 Task: Mute a conversation with the "Mute" button in the toolbar.
Action: Mouse moved to (332, 337)
Screenshot: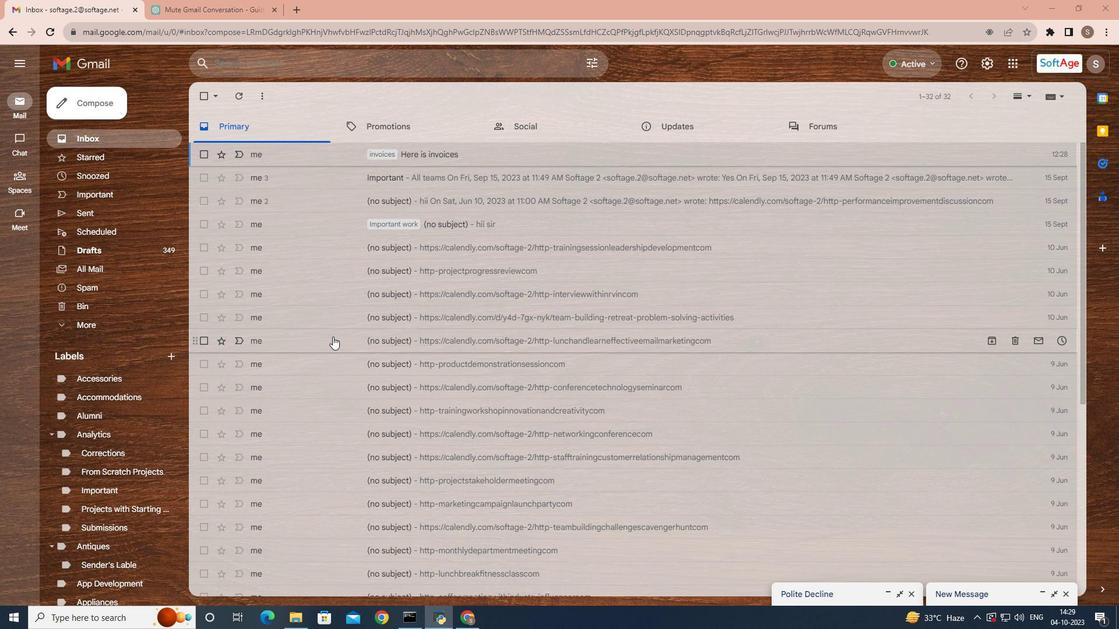 
Action: Mouse pressed left at (332, 337)
Screenshot: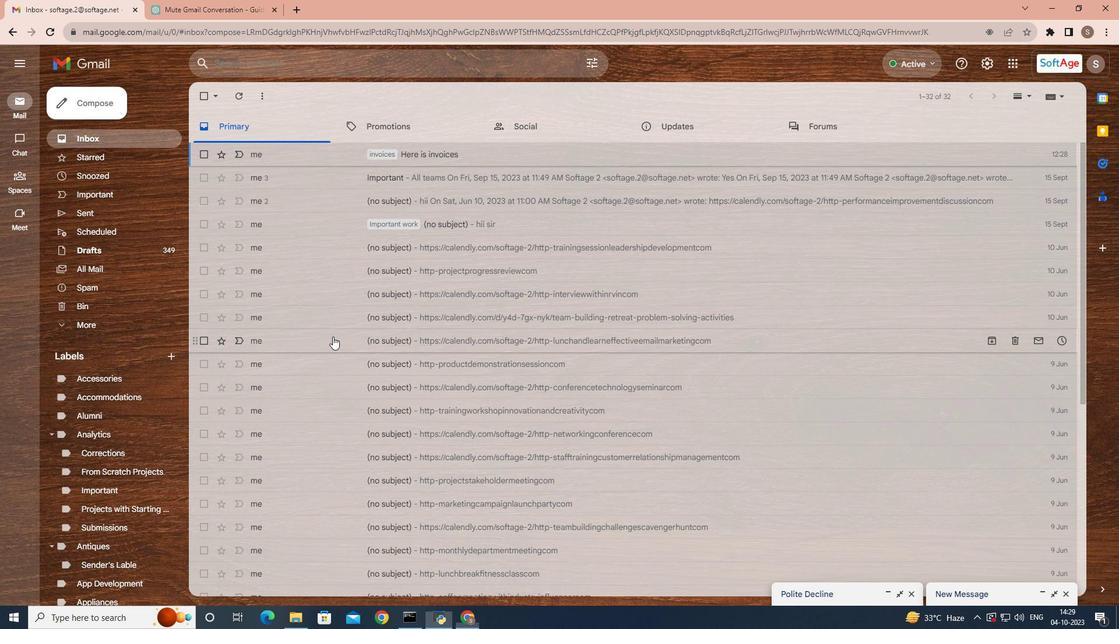 
Action: Mouse pressed right at (332, 337)
Screenshot: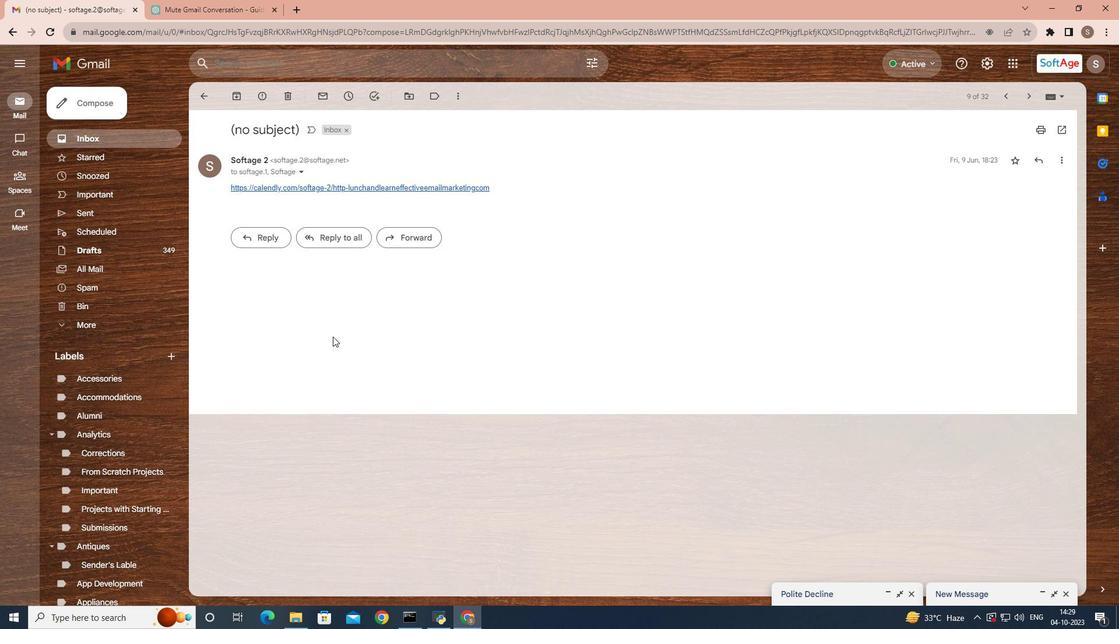 
Action: Mouse moved to (443, 300)
Screenshot: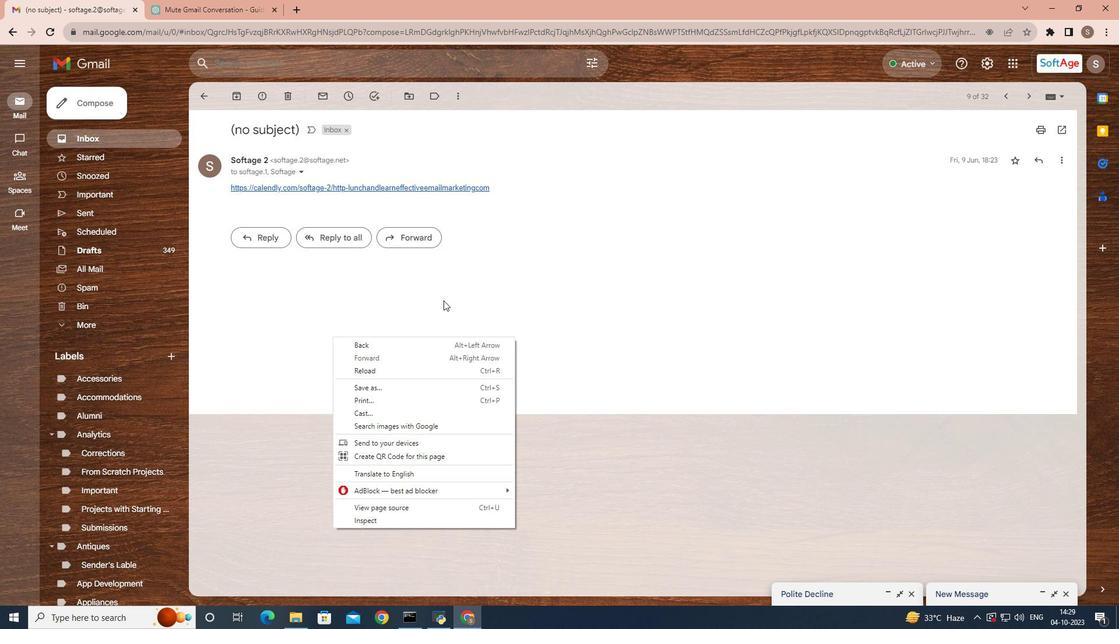 
Action: Mouse pressed left at (443, 300)
Screenshot: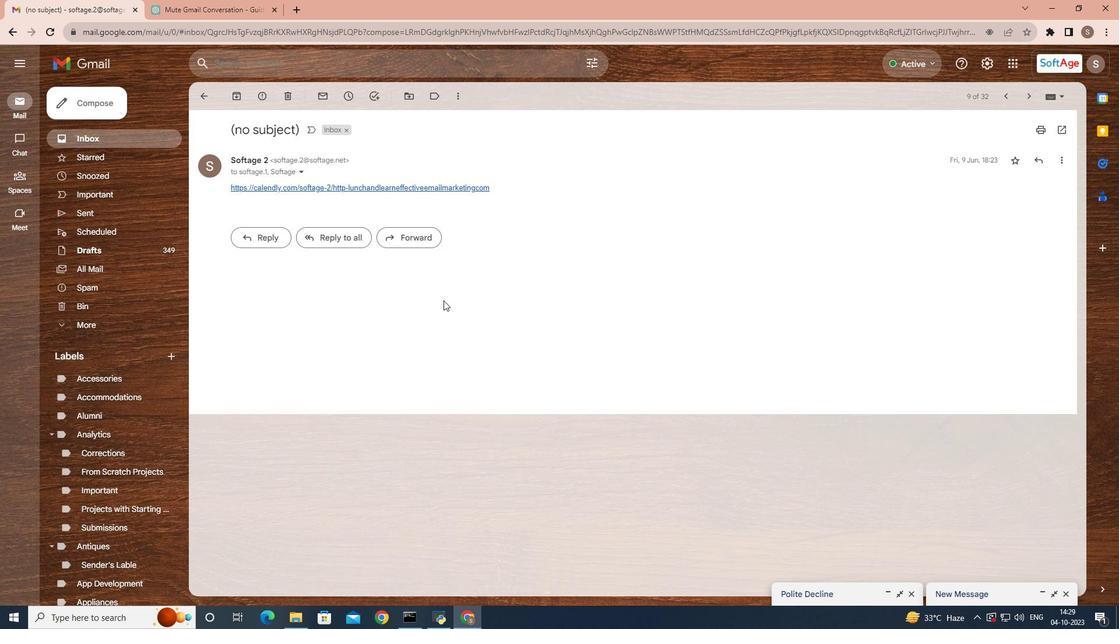 
Action: Mouse moved to (1055, 167)
Screenshot: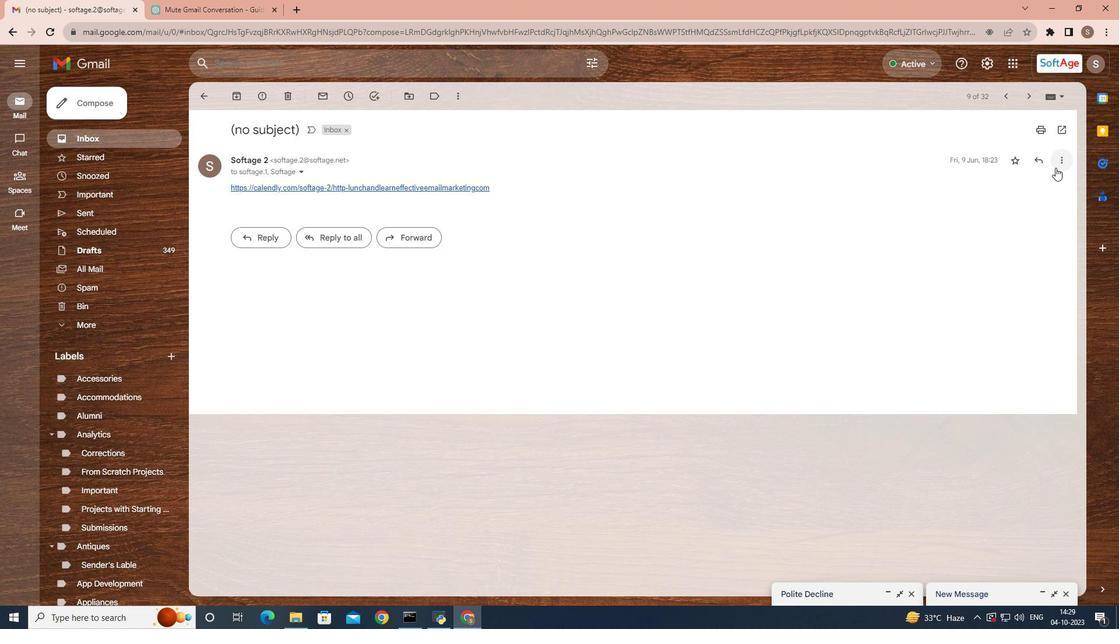 
Action: Mouse pressed left at (1055, 167)
Screenshot: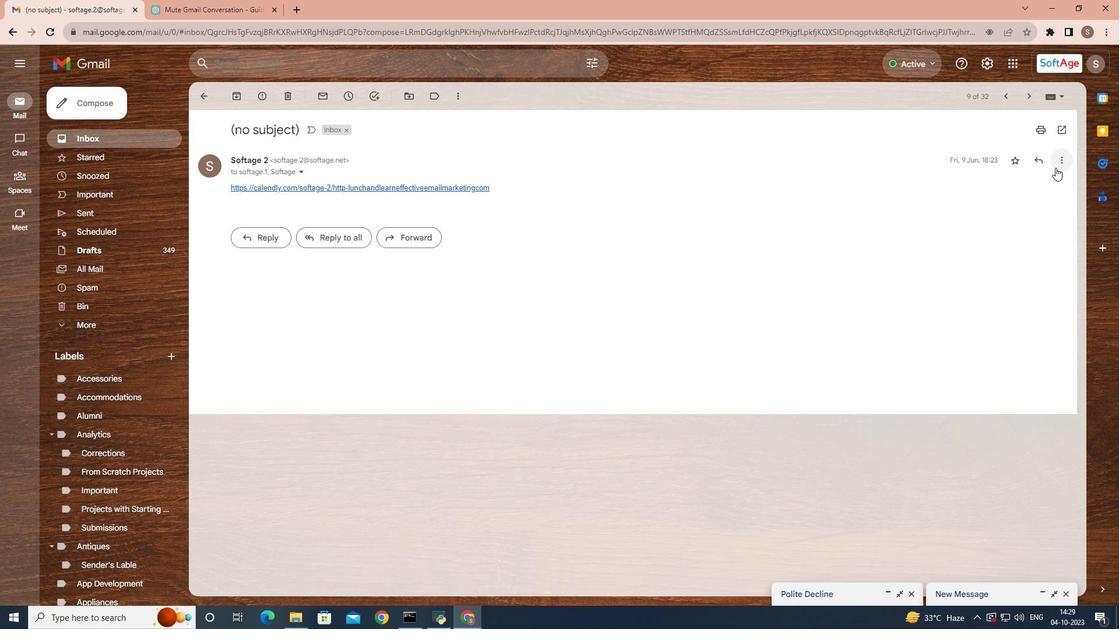
Action: Mouse moved to (738, 309)
Screenshot: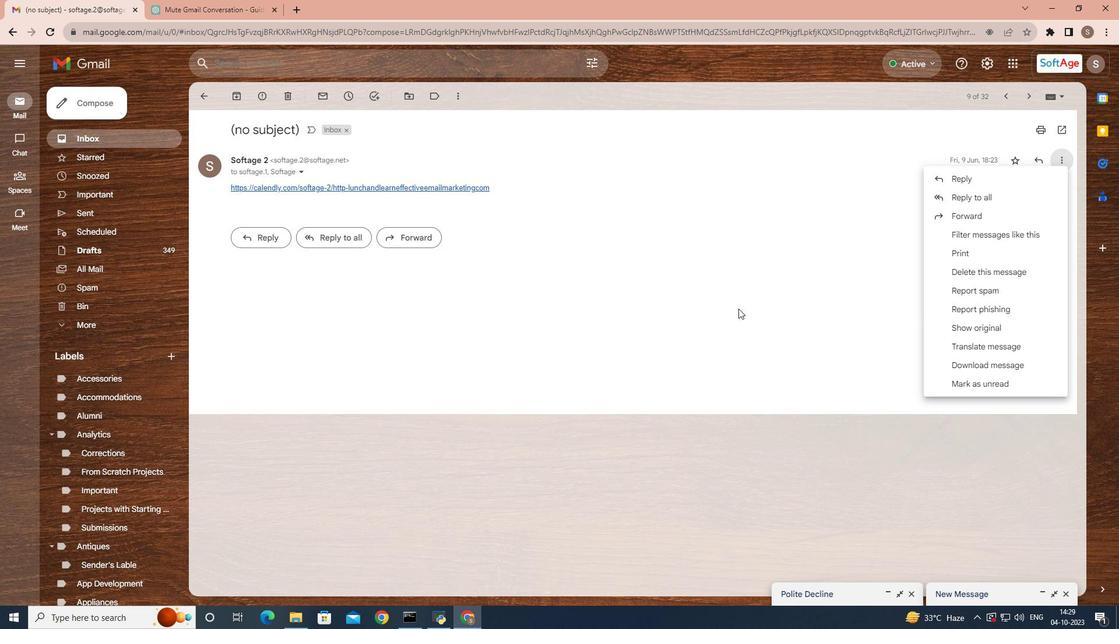 
Action: Mouse pressed left at (738, 309)
Screenshot: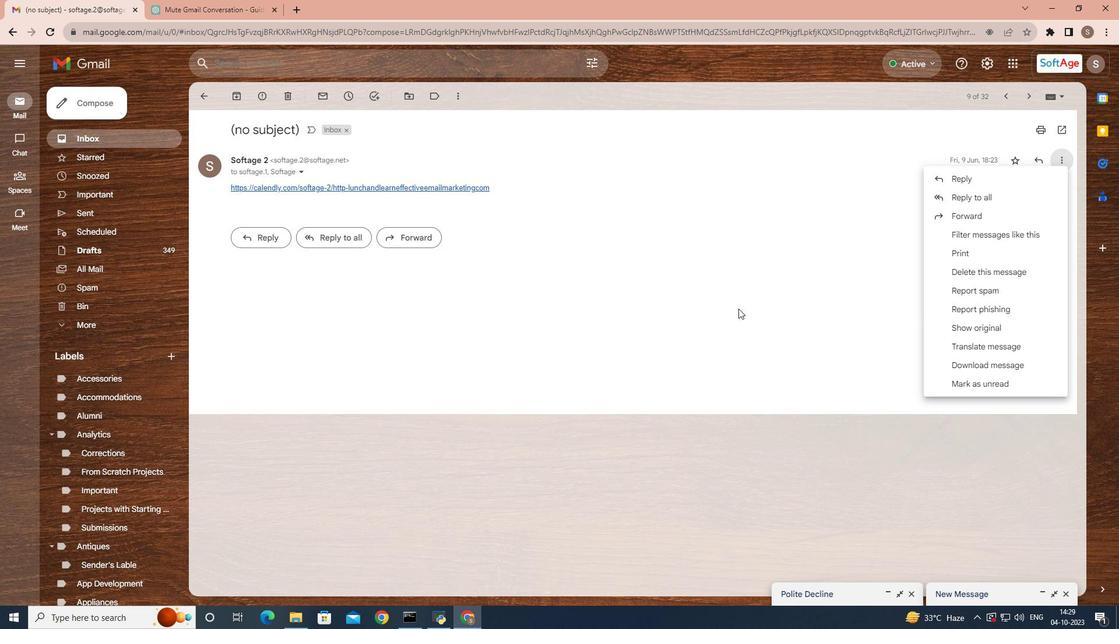
Action: Mouse moved to (205, 96)
Screenshot: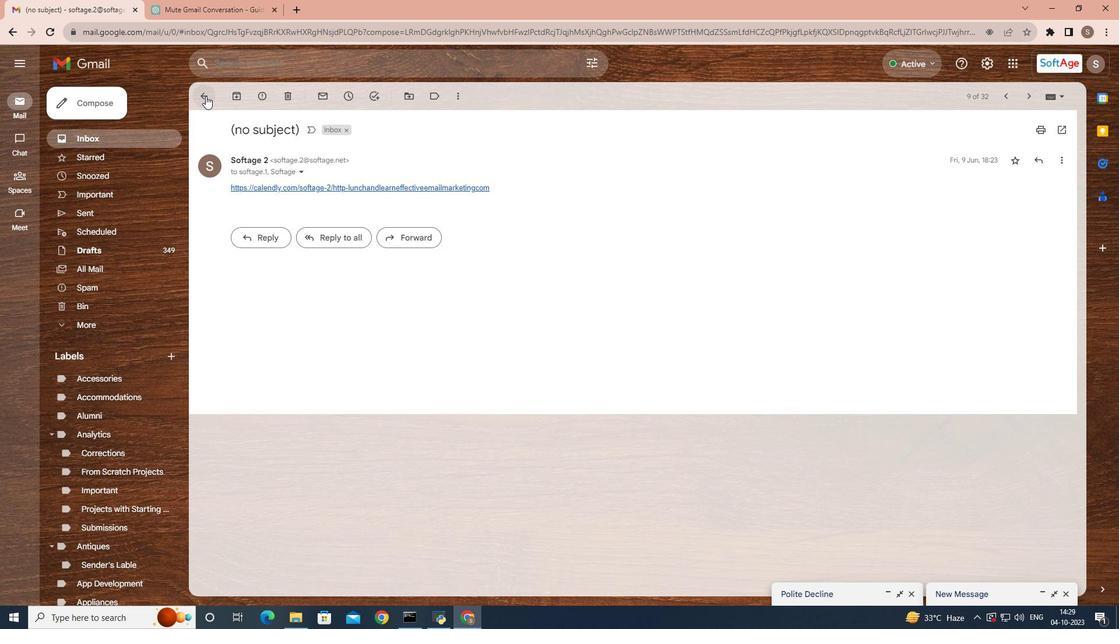 
Action: Mouse pressed left at (205, 96)
Screenshot: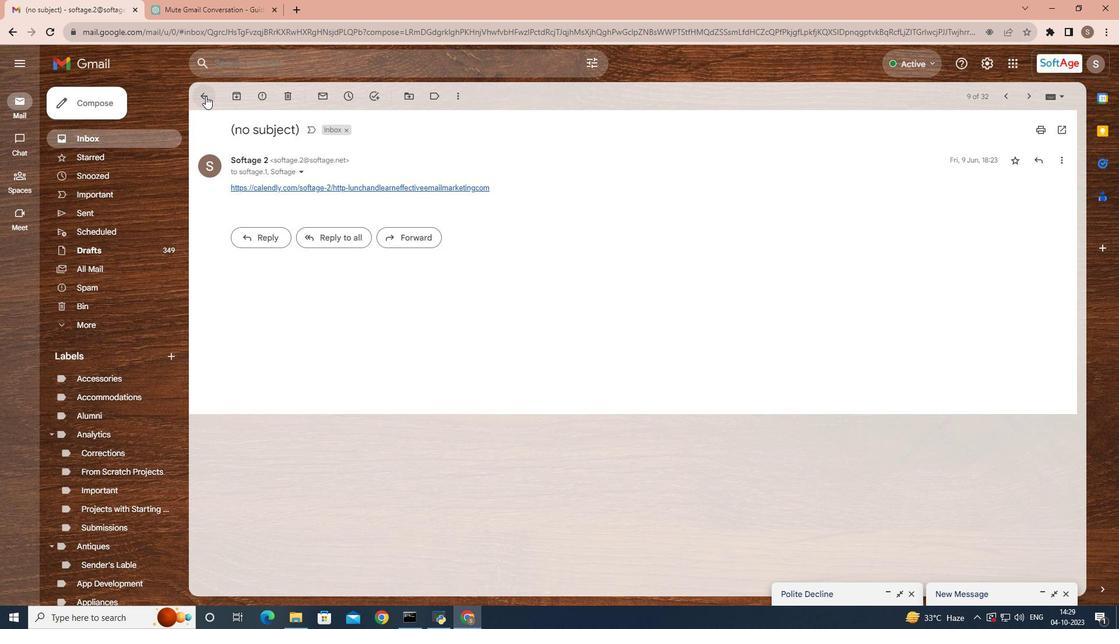 
Action: Mouse moved to (262, 341)
Screenshot: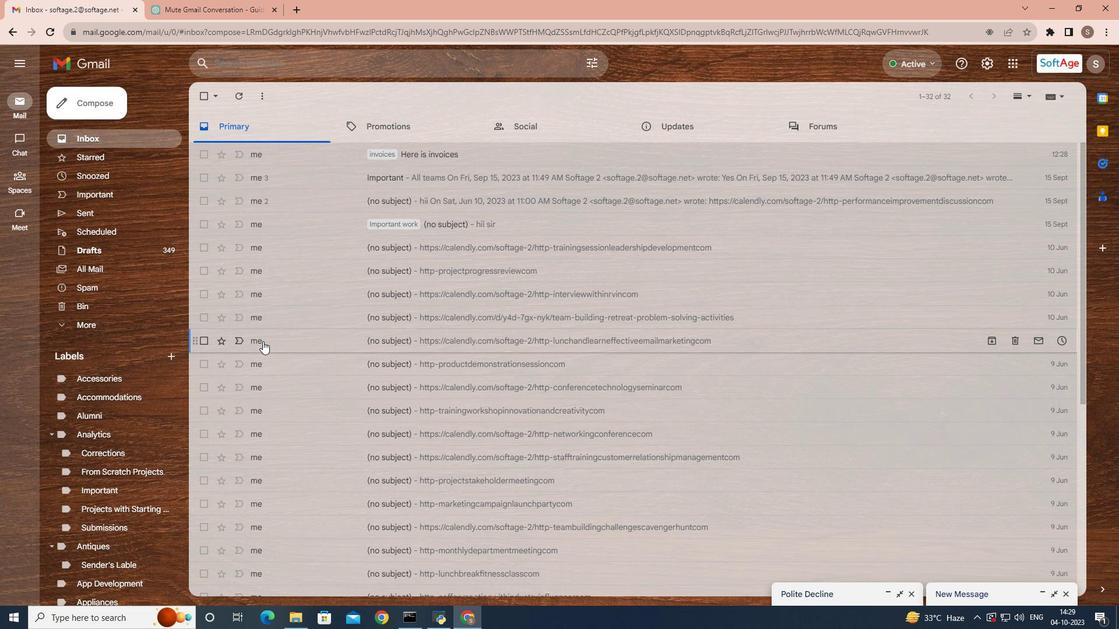 
Action: Mouse pressed left at (262, 341)
Screenshot: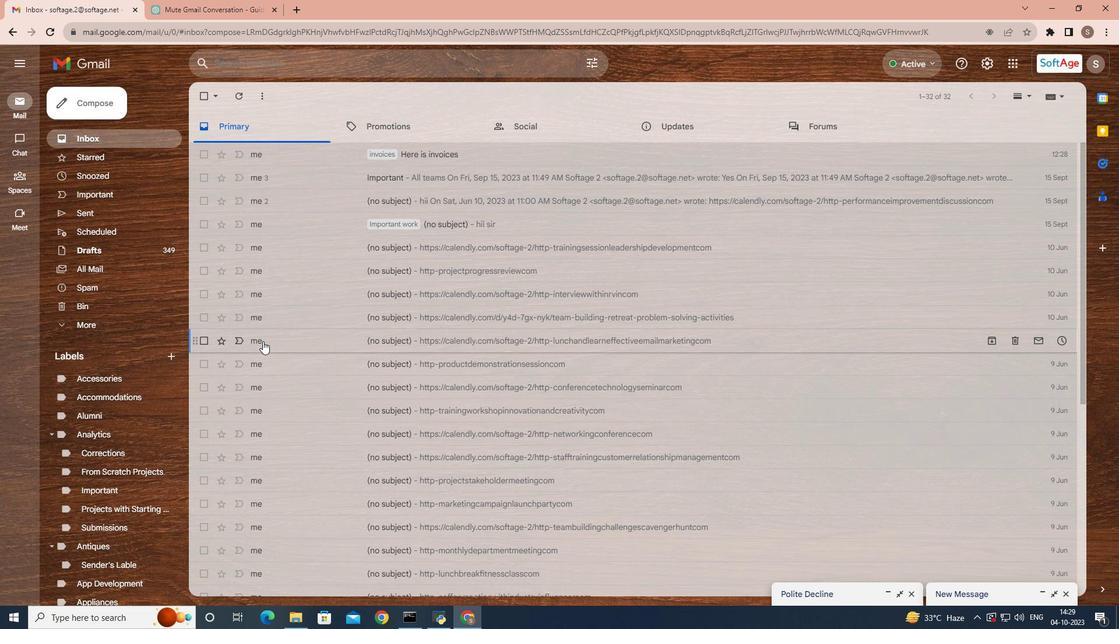
Action: Mouse moved to (200, 101)
Screenshot: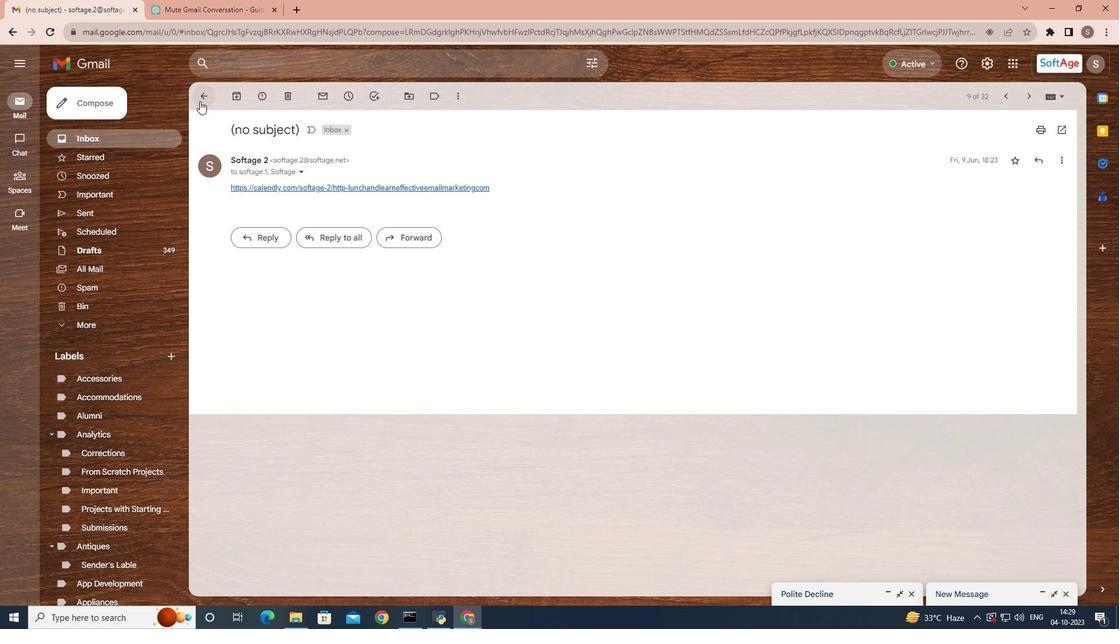 
Action: Mouse pressed left at (200, 101)
Screenshot: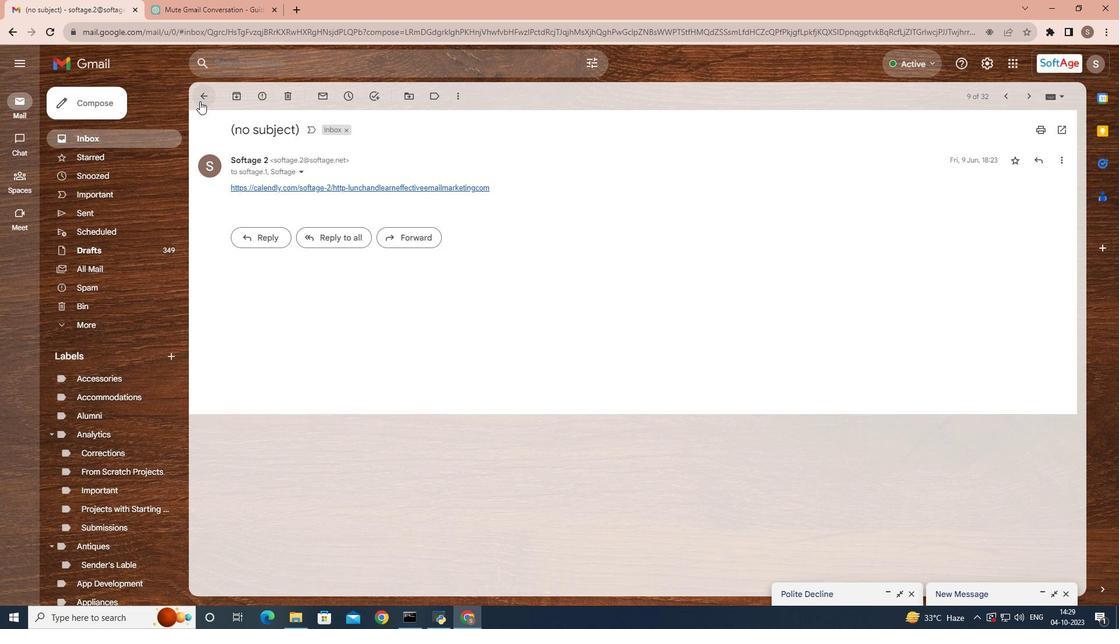 
Action: Mouse moved to (199, 338)
Screenshot: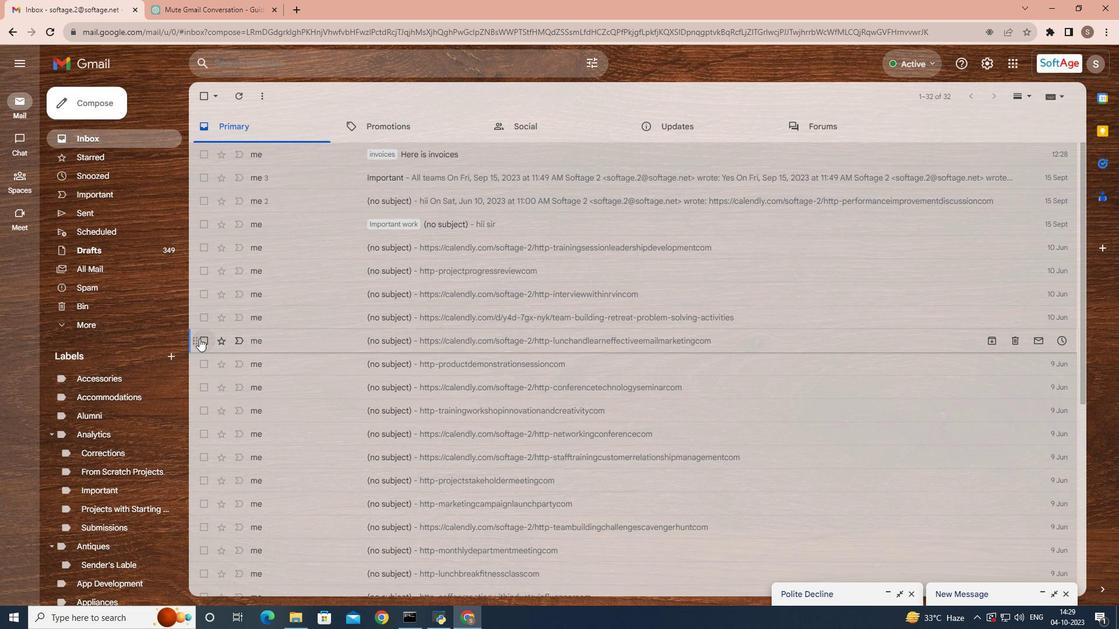 
Action: Mouse pressed left at (199, 338)
Screenshot: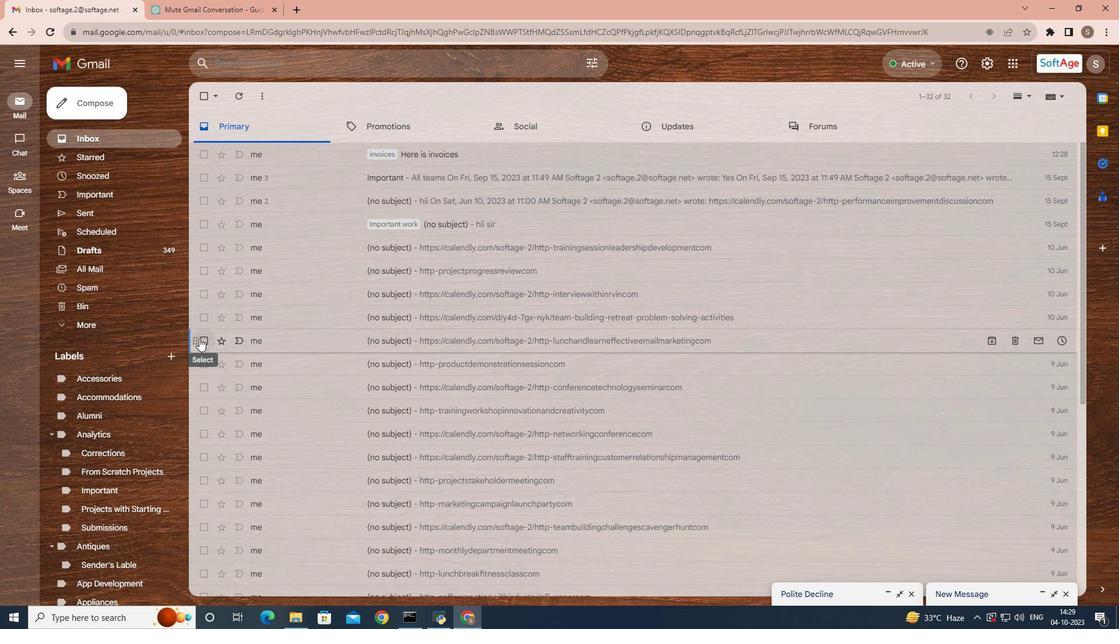 
Action: Mouse moved to (296, 340)
Screenshot: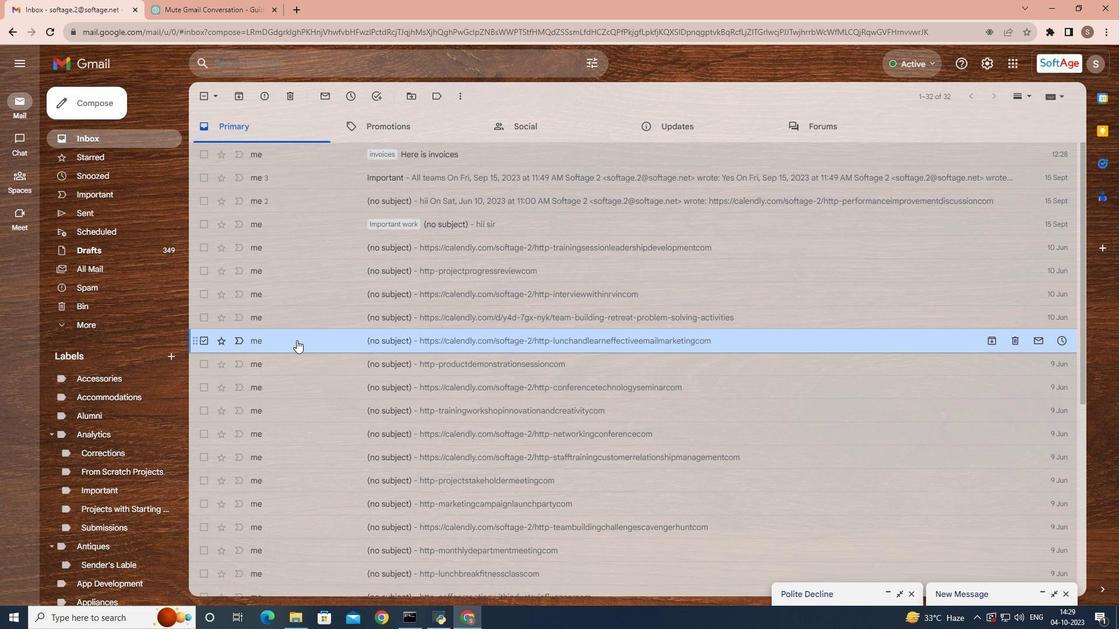 
Action: Mouse pressed right at (296, 340)
Screenshot: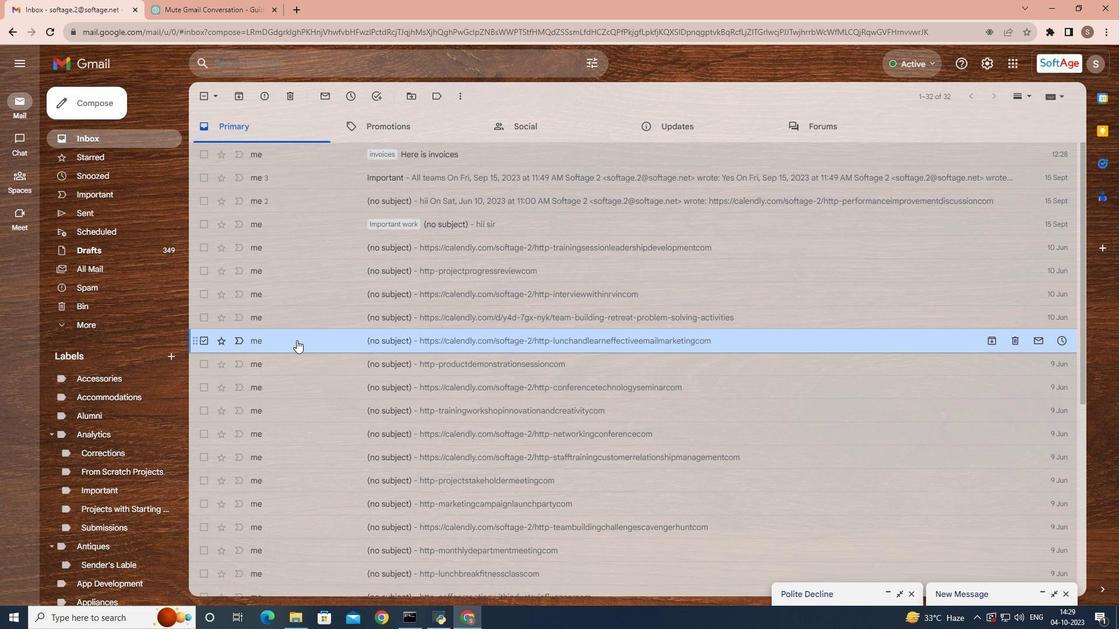 
Action: Mouse moved to (320, 565)
Screenshot: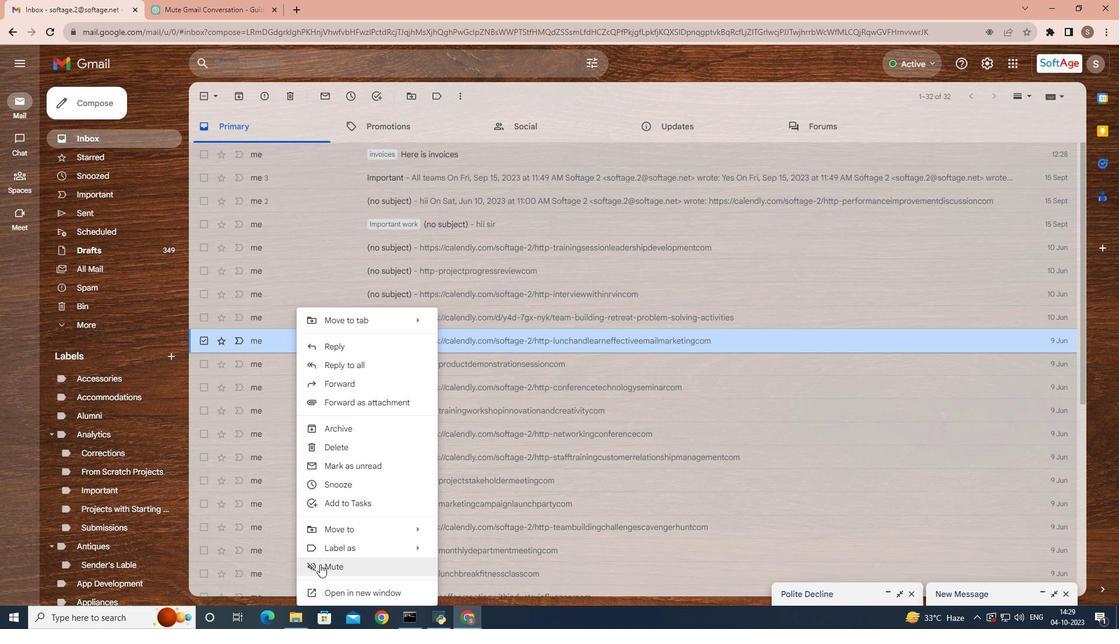 
Action: Mouse pressed left at (320, 565)
Screenshot: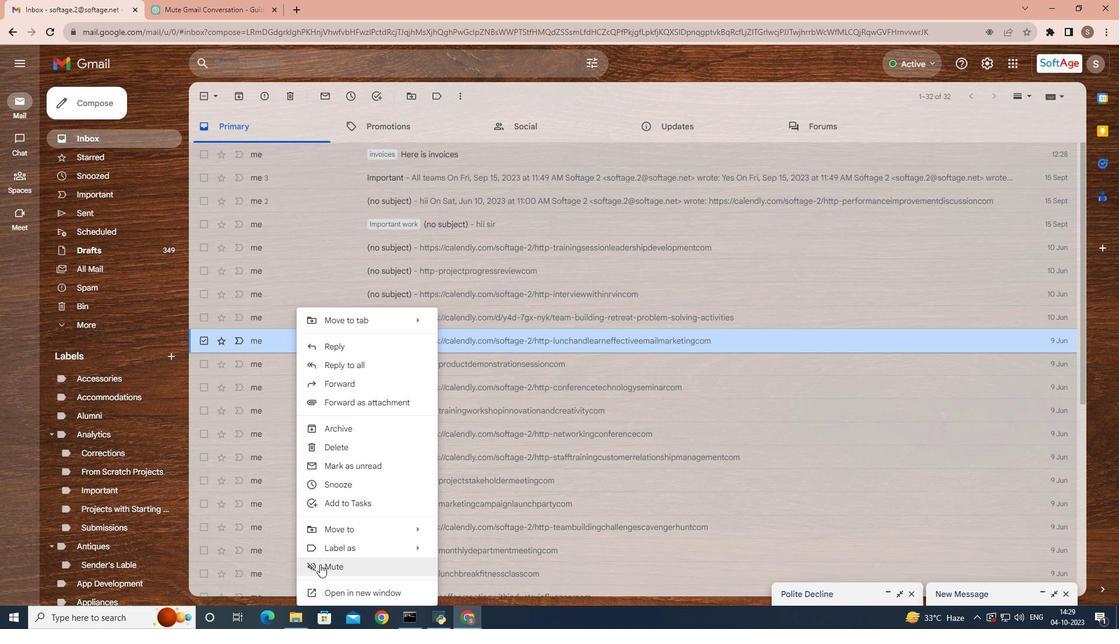 
Action: Mouse moved to (314, 436)
Screenshot: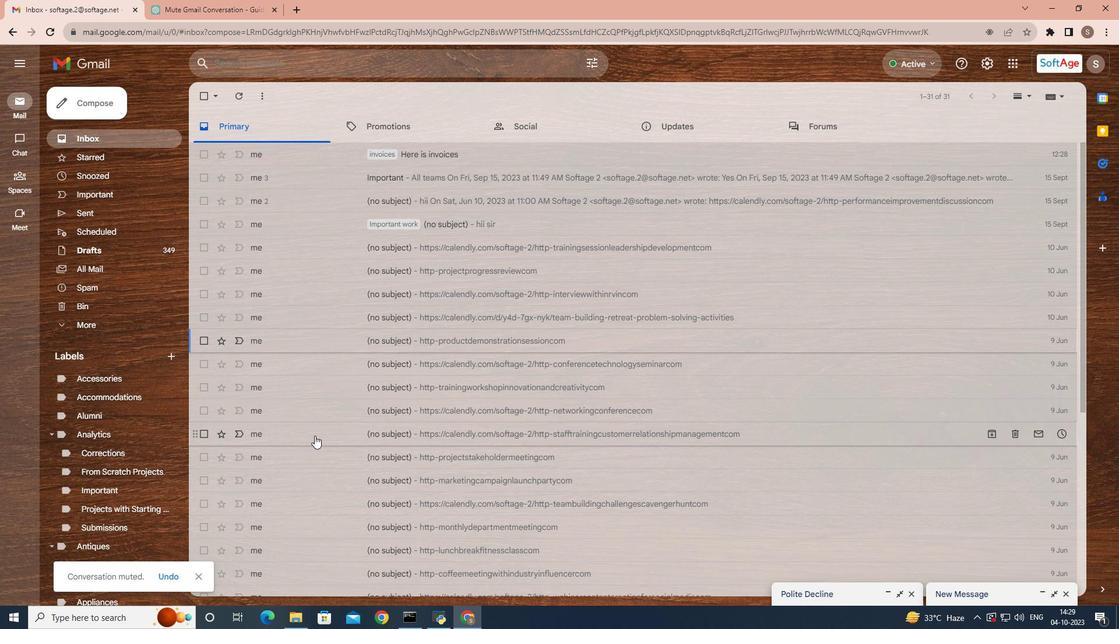 
